 Task: Use the formula "COLUMNS" in spreadsheet "Project portfolio".
Action: Mouse moved to (144, 277)
Screenshot: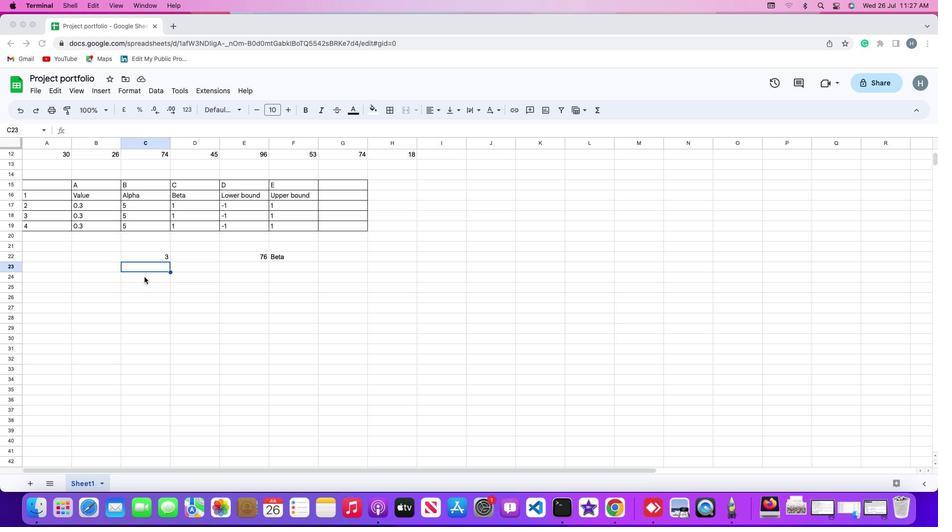 
Action: Mouse pressed left at (144, 277)
Screenshot: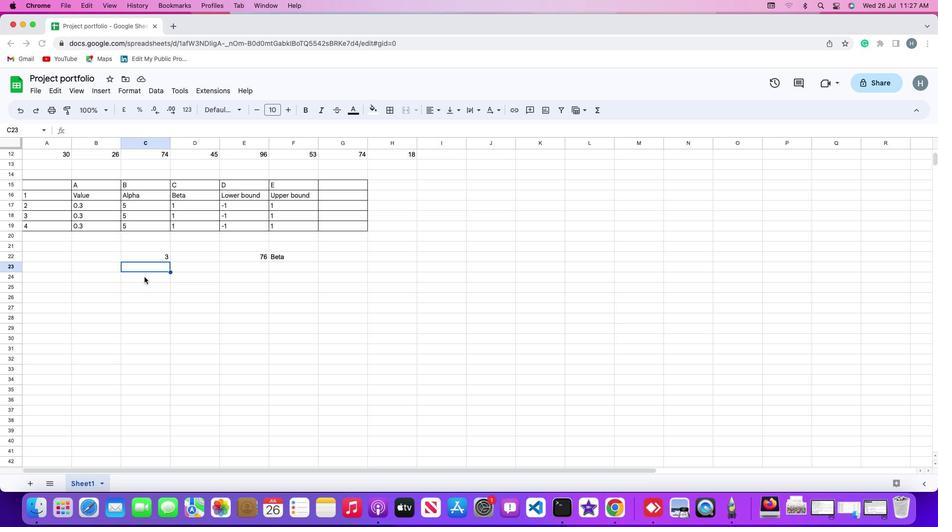 
Action: Mouse pressed left at (144, 277)
Screenshot: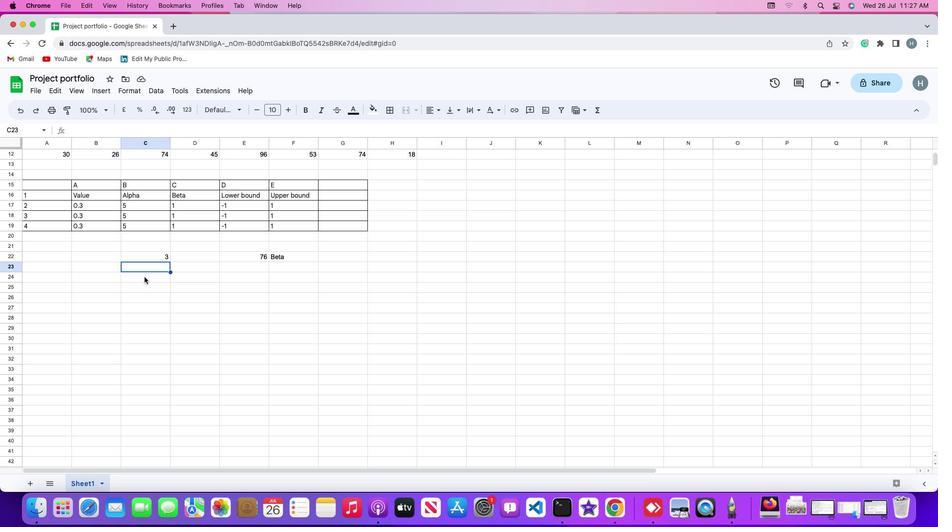 
Action: Mouse moved to (101, 91)
Screenshot: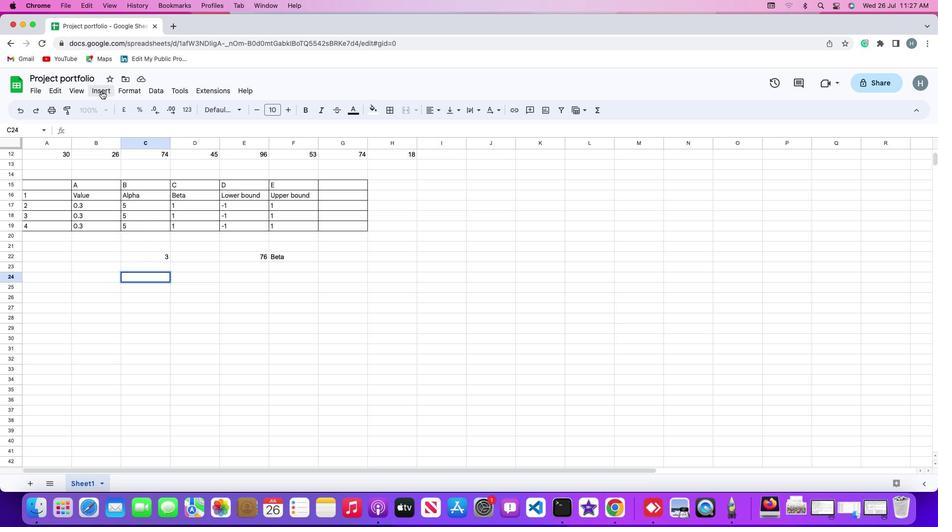 
Action: Mouse pressed left at (101, 91)
Screenshot: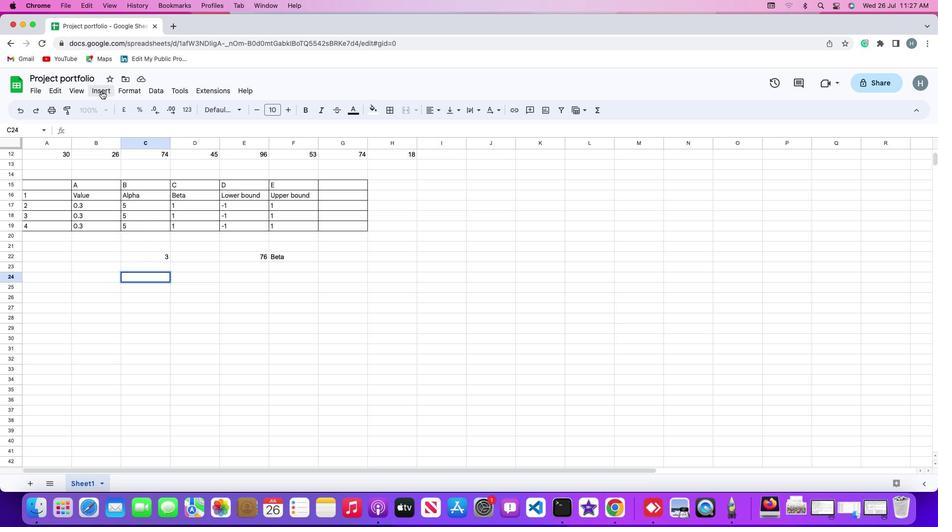 
Action: Mouse moved to (154, 250)
Screenshot: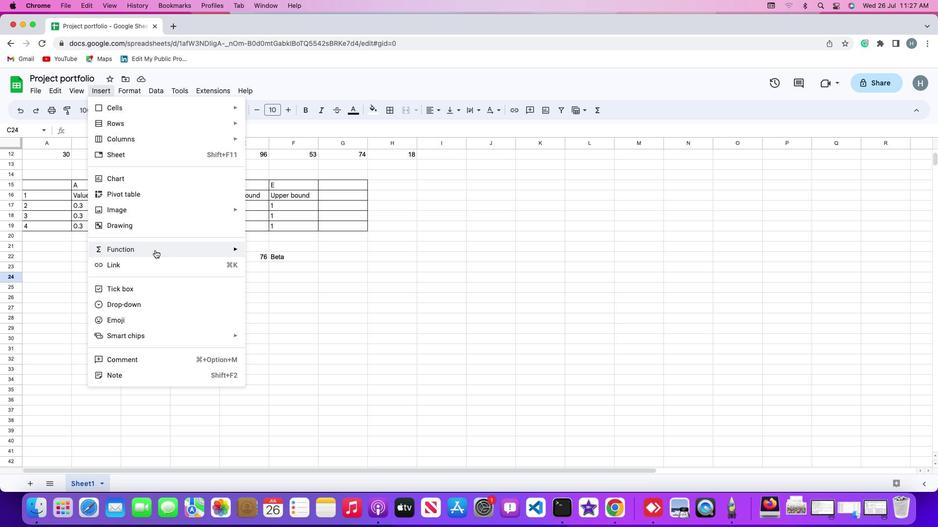 
Action: Mouse pressed left at (154, 250)
Screenshot: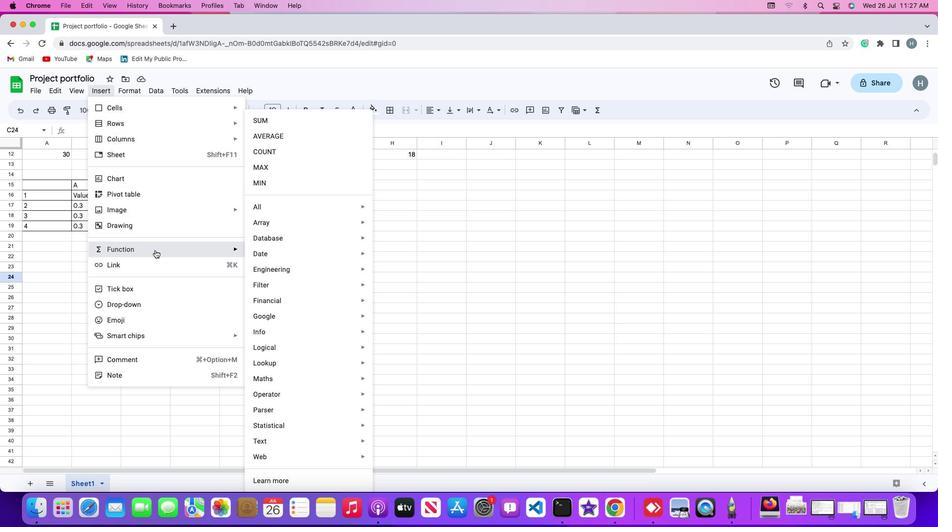 
Action: Mouse moved to (296, 209)
Screenshot: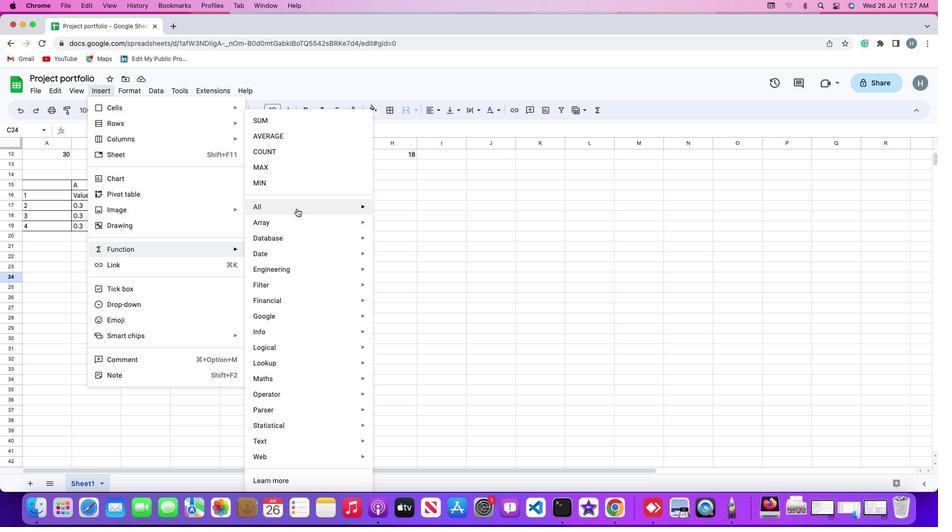 
Action: Mouse pressed left at (296, 209)
Screenshot: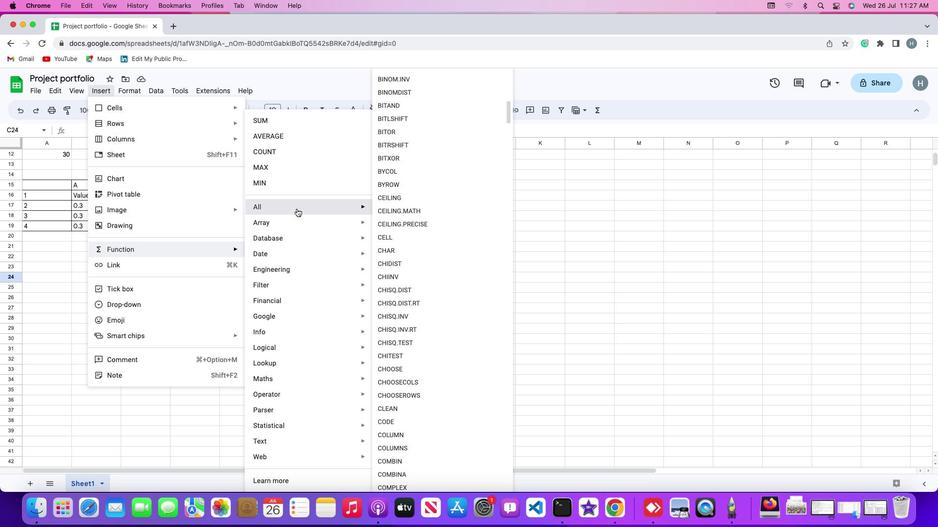 
Action: Mouse moved to (392, 452)
Screenshot: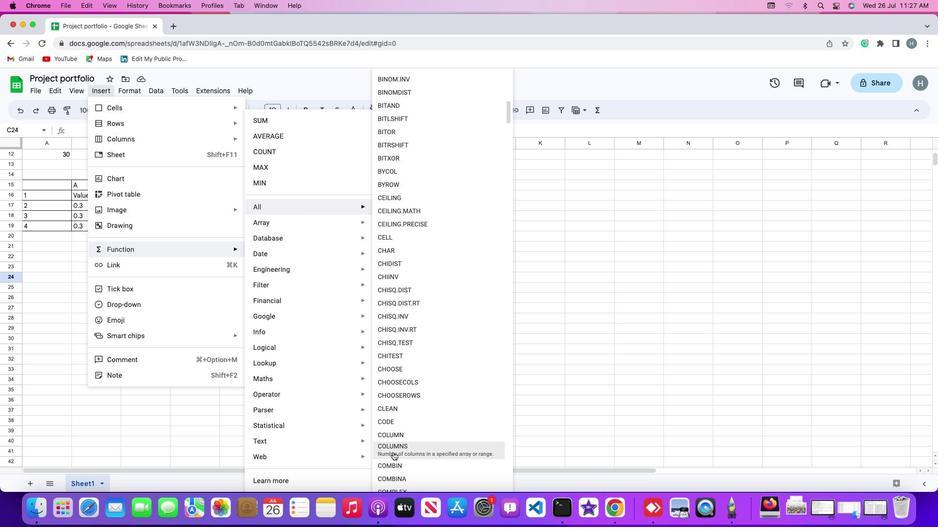 
Action: Mouse pressed left at (392, 452)
Screenshot: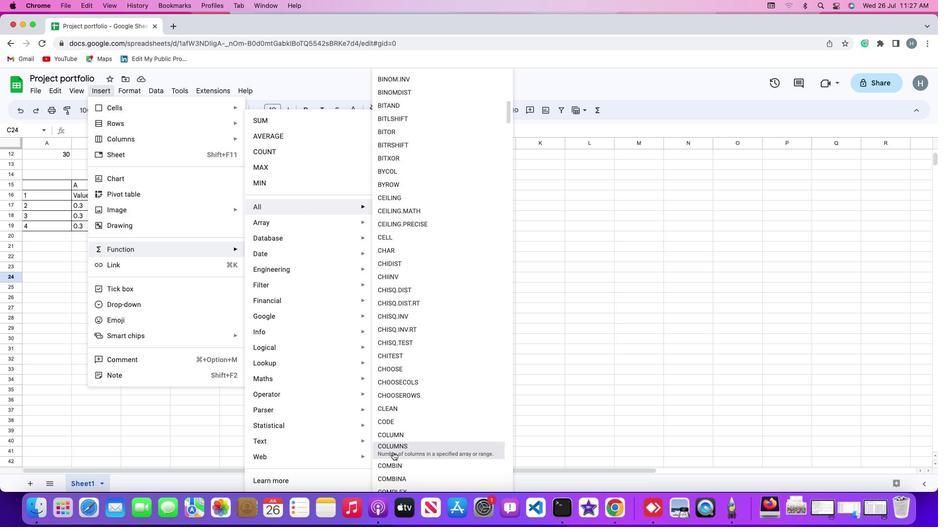 
Action: Mouse moved to (98, 193)
Screenshot: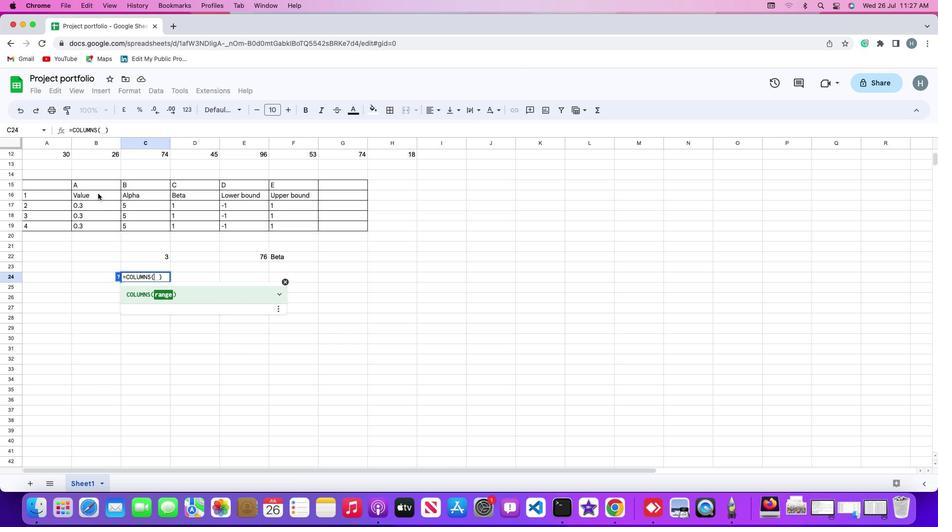 
Action: Mouse pressed left at (98, 193)
Screenshot: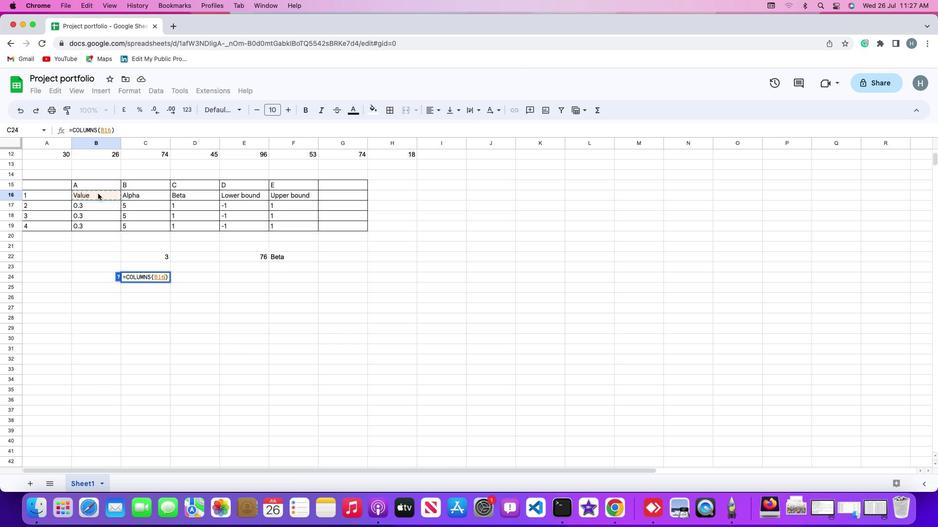 
Action: Mouse moved to (98, 224)
Screenshot: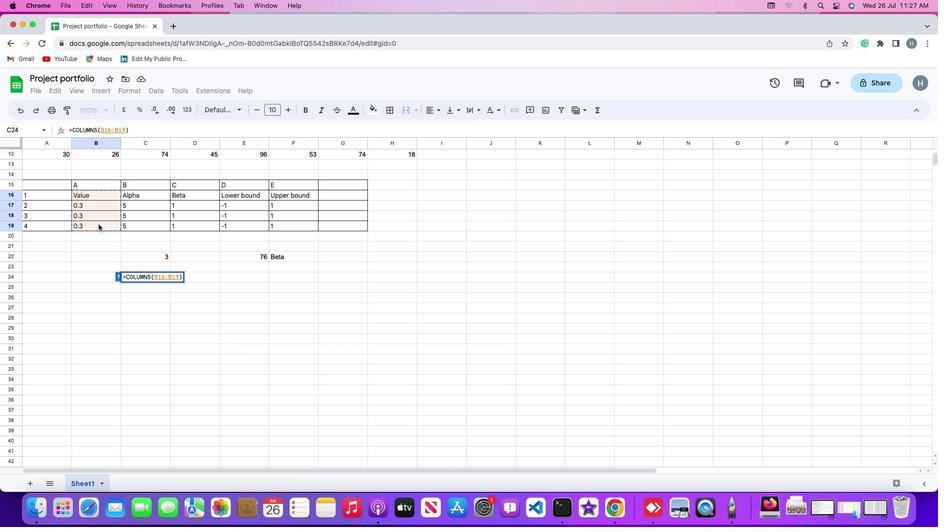 
Action: Key pressed Key.enter
Screenshot: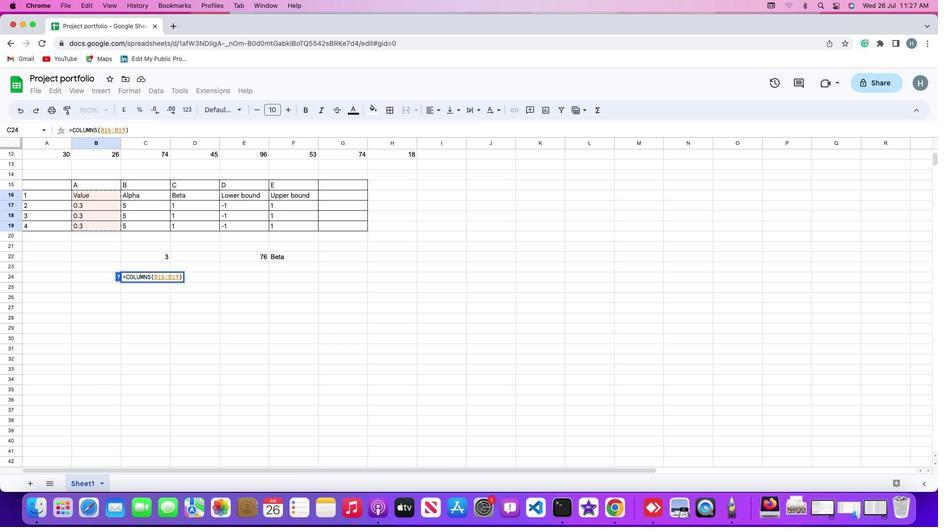 
Action: Mouse moved to (98, 224)
Screenshot: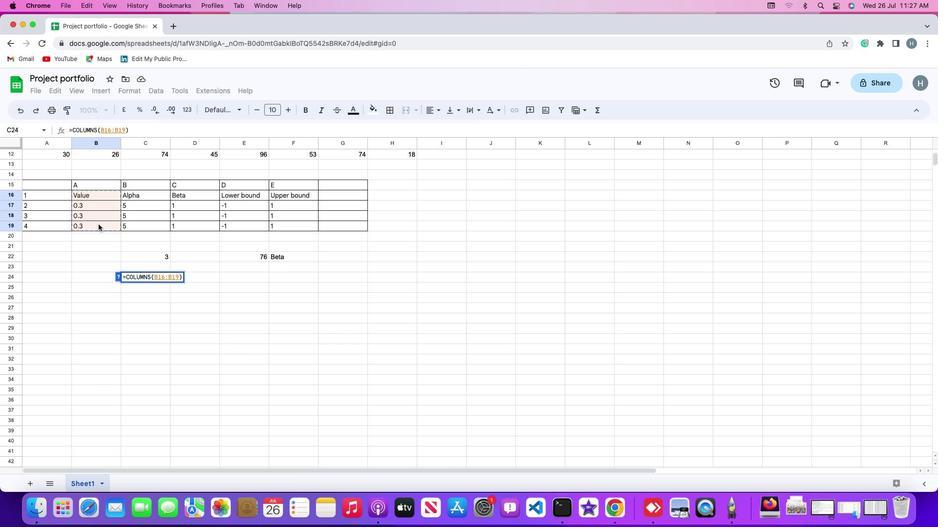 
